 Task: Look for products in the category "Permesan" that are on sale.
Action: Mouse moved to (732, 250)
Screenshot: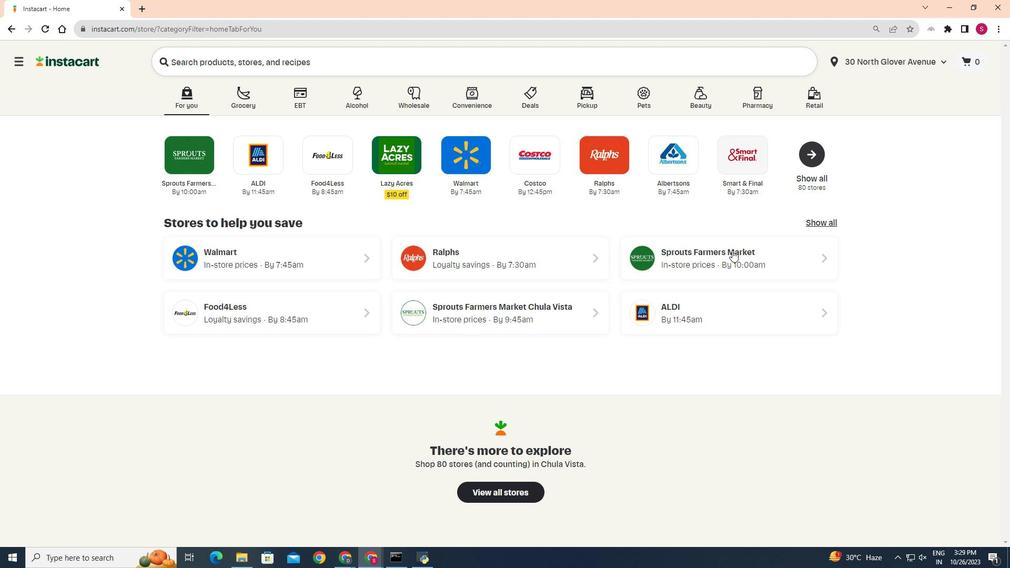
Action: Mouse pressed left at (732, 250)
Screenshot: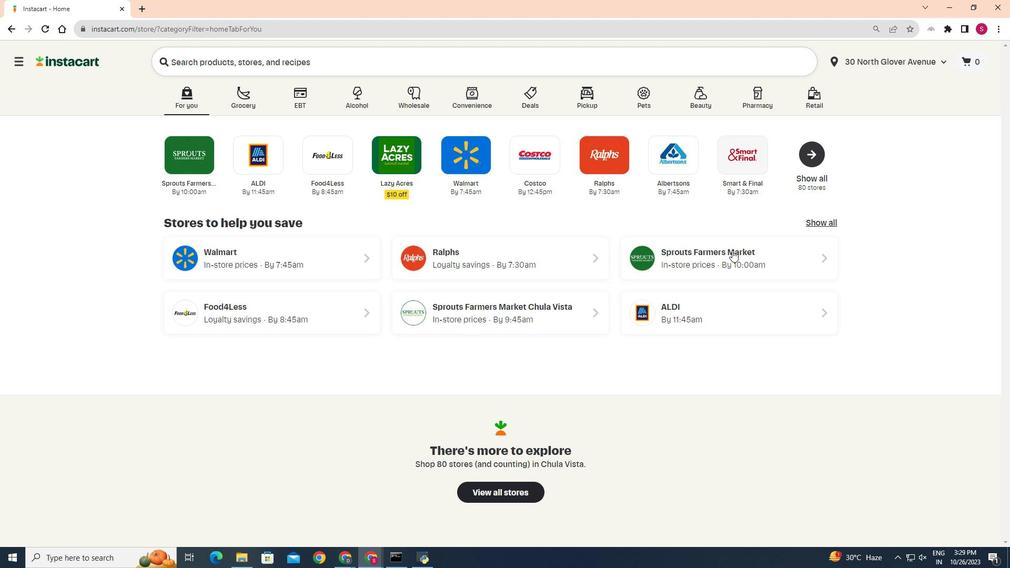 
Action: Mouse moved to (51, 443)
Screenshot: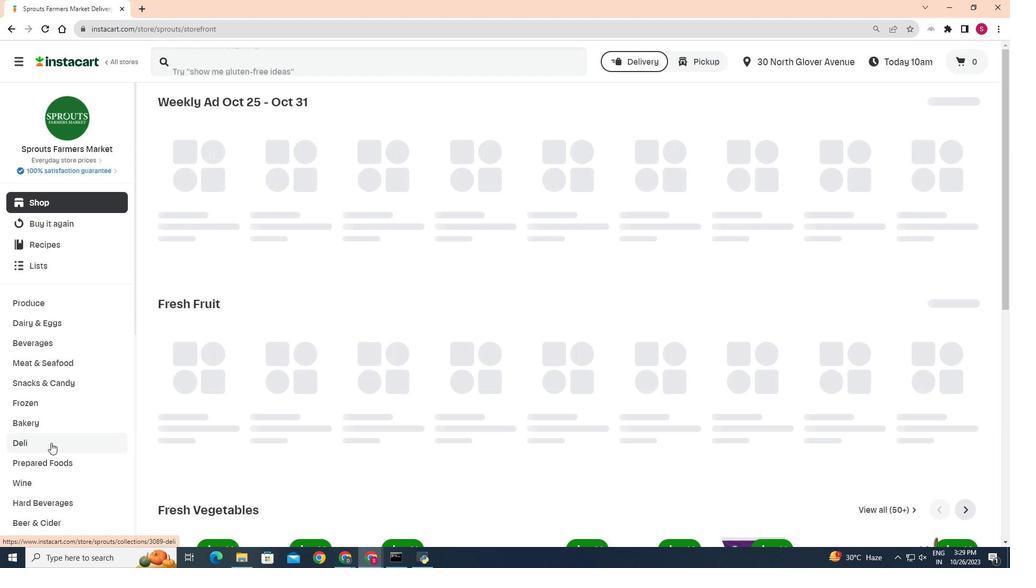 
Action: Mouse pressed left at (51, 443)
Screenshot: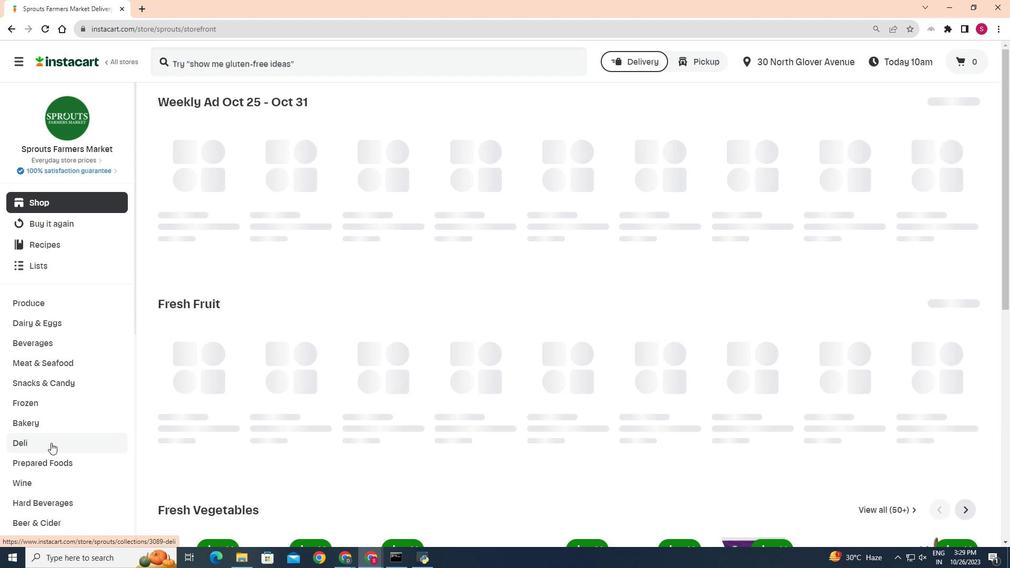 
Action: Mouse moved to (272, 125)
Screenshot: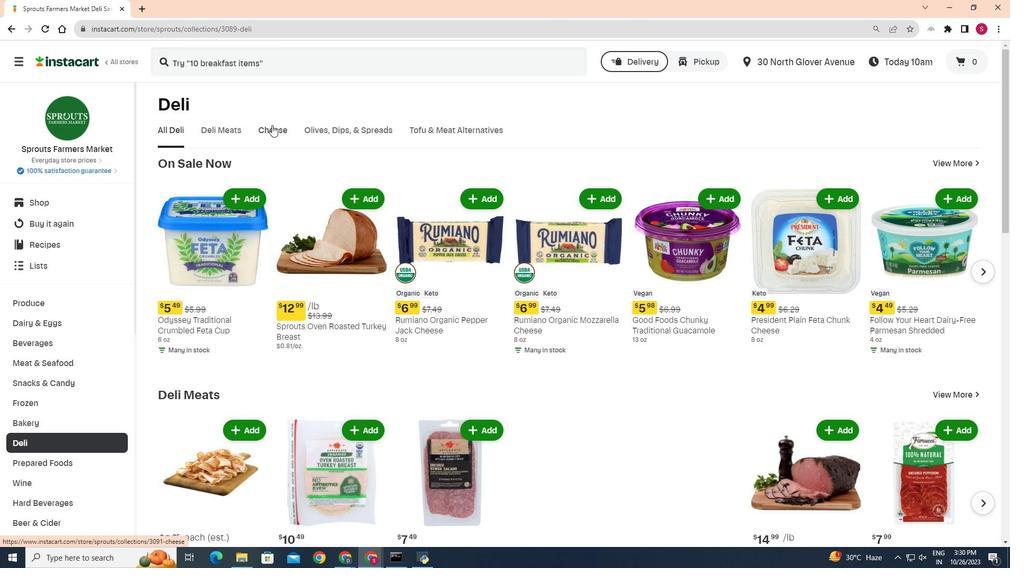 
Action: Mouse pressed left at (272, 125)
Screenshot: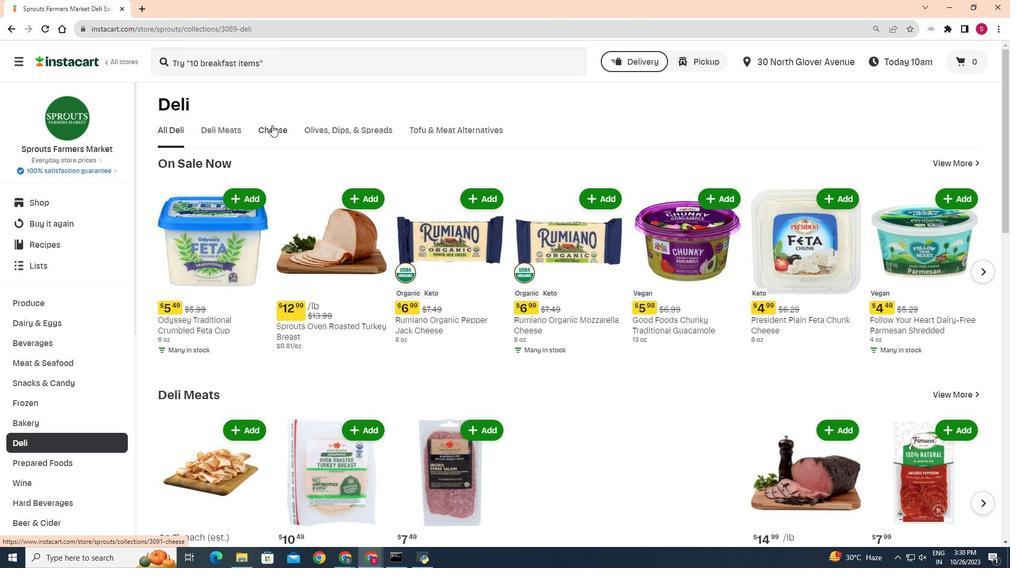 
Action: Mouse moved to (513, 174)
Screenshot: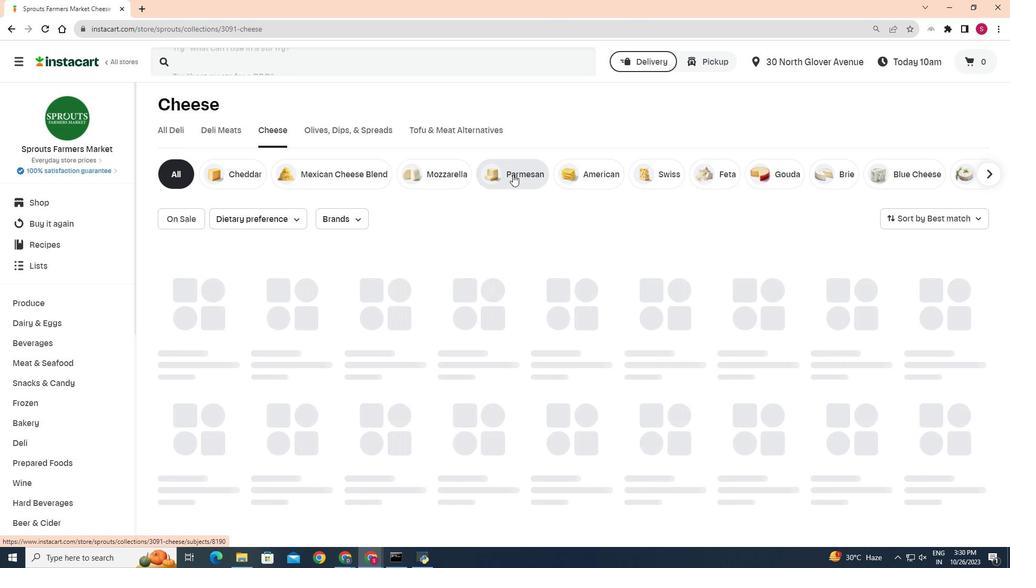 
Action: Mouse pressed left at (513, 174)
Screenshot: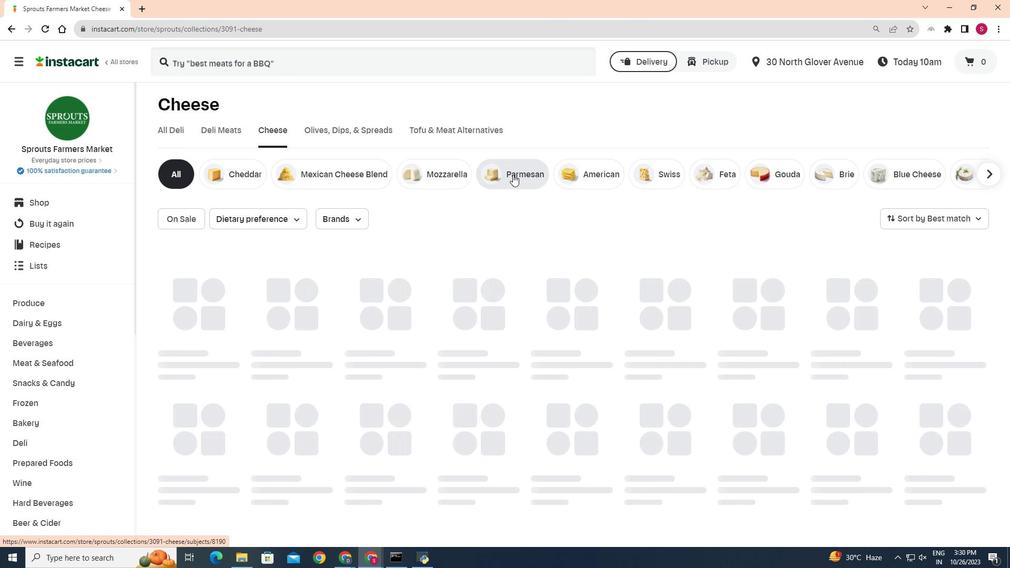 
Action: Mouse moved to (827, 257)
Screenshot: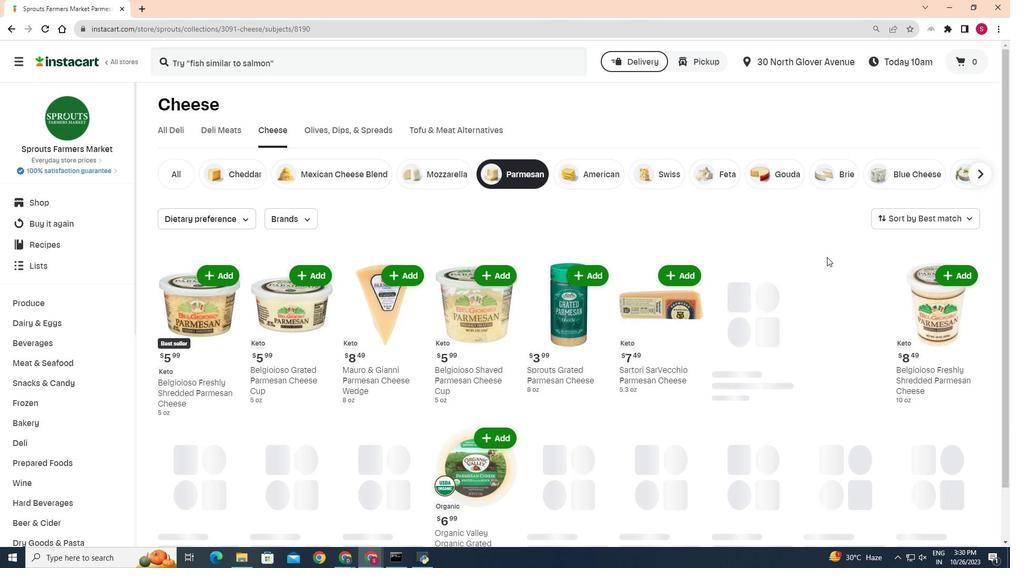 
Action: Mouse scrolled (827, 256) with delta (0, 0)
Screenshot: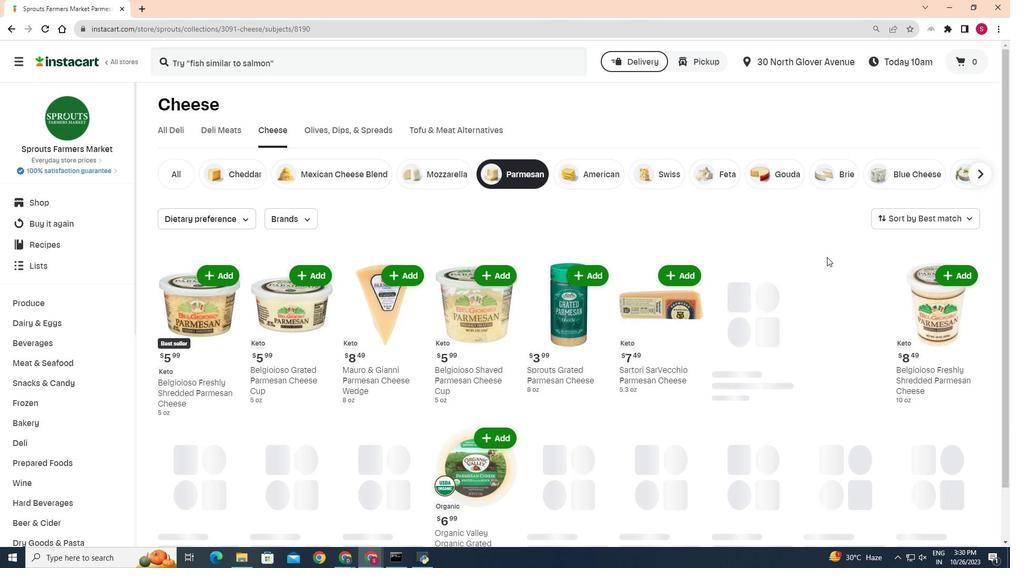 
Action: Mouse moved to (827, 257)
Screenshot: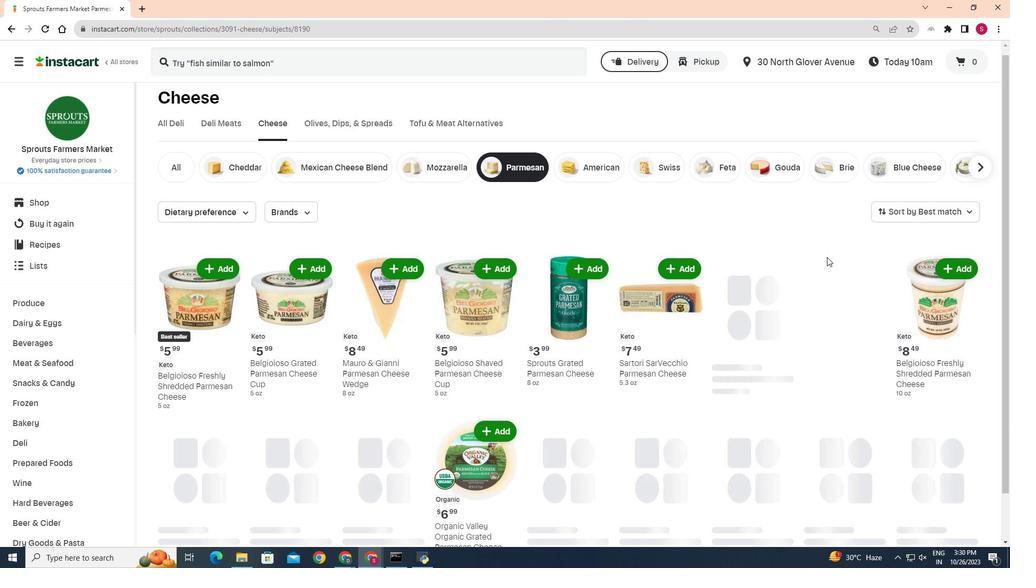 
Action: Mouse scrolled (827, 256) with delta (0, 0)
Screenshot: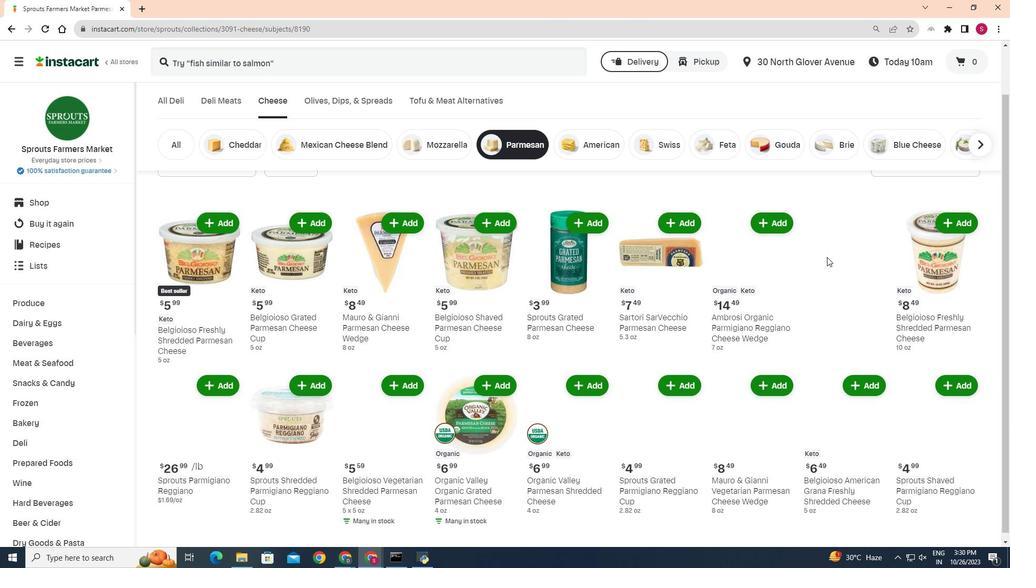 
Action: Mouse scrolled (827, 256) with delta (0, 0)
Screenshot: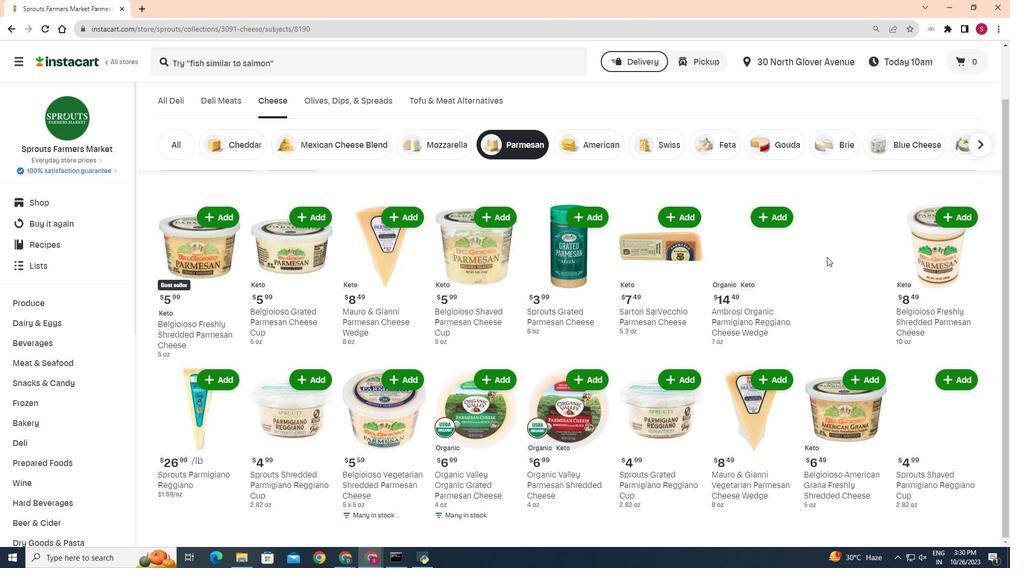 
Action: Mouse scrolled (827, 256) with delta (0, 0)
Screenshot: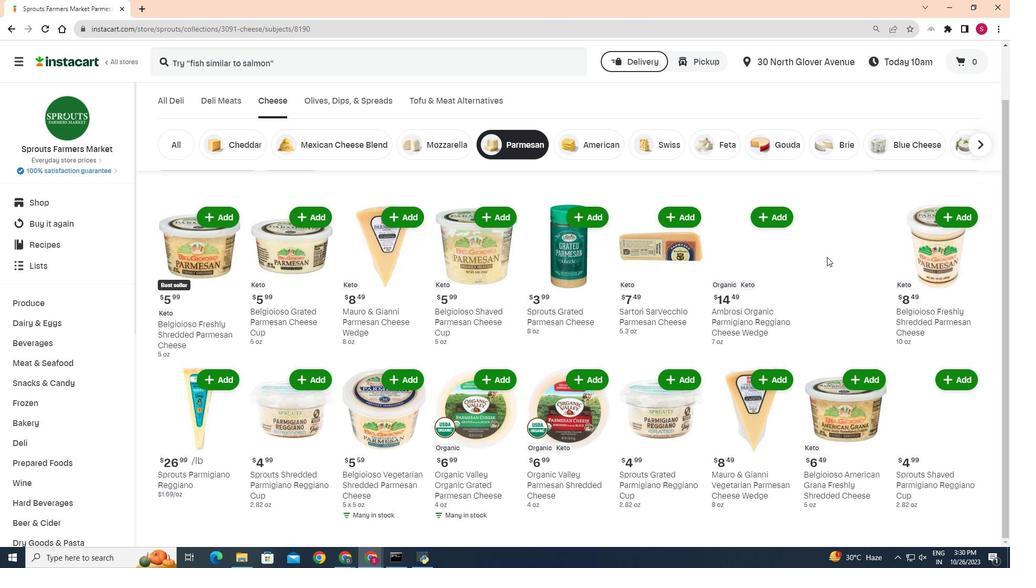 
Action: Mouse moved to (831, 263)
Screenshot: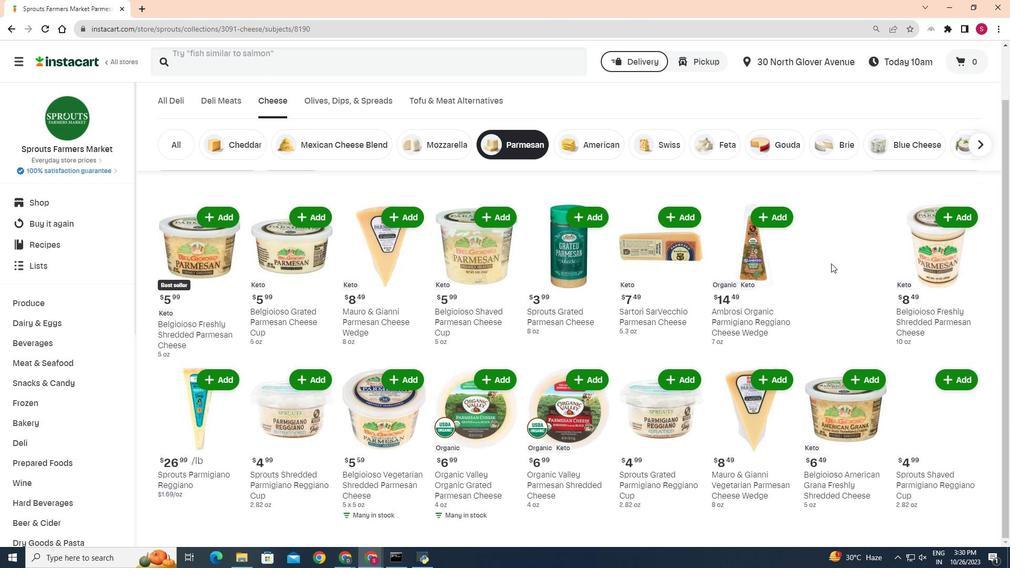 
